Task: In the Contact  MillerBrooklyn@macys.com, Log Postal mail with desription: 'Sent a promotional postal mail flyer to a targeted group of prospects.'; Add date: '5 September, 2023', attach the document: Contract.pdf. Logged in from softage.1@softage.net
Action: Mouse moved to (86, 54)
Screenshot: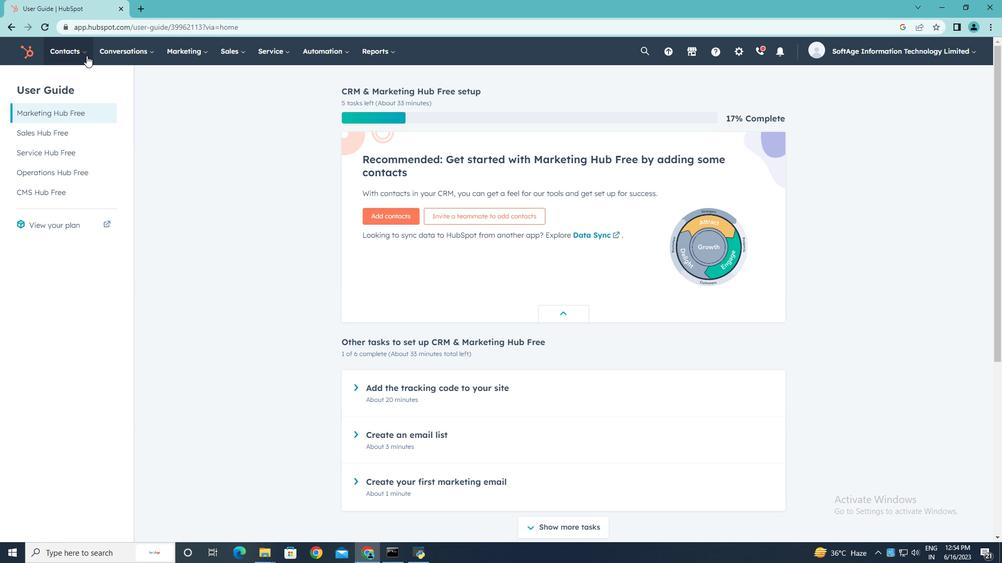 
Action: Mouse pressed left at (86, 54)
Screenshot: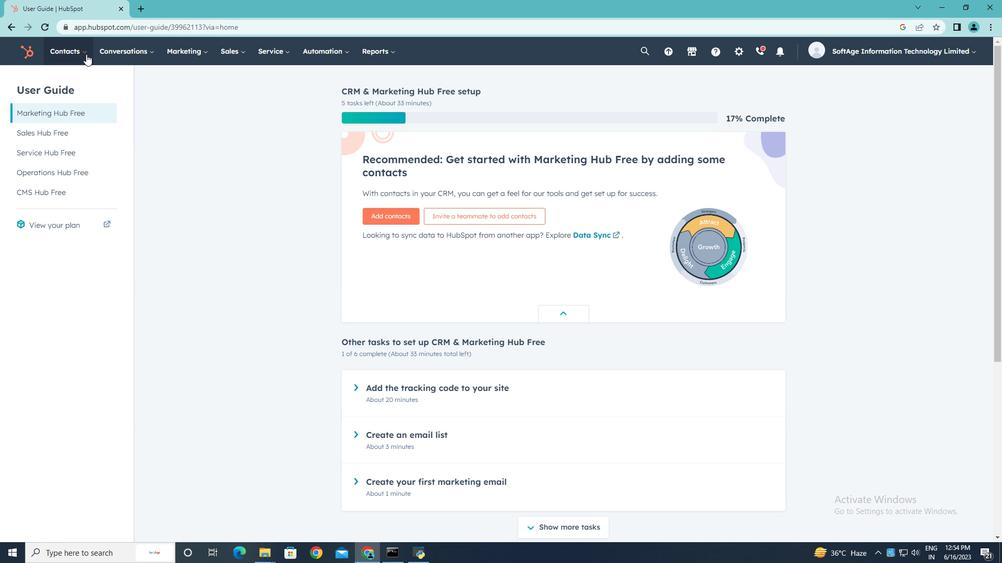 
Action: Mouse moved to (83, 80)
Screenshot: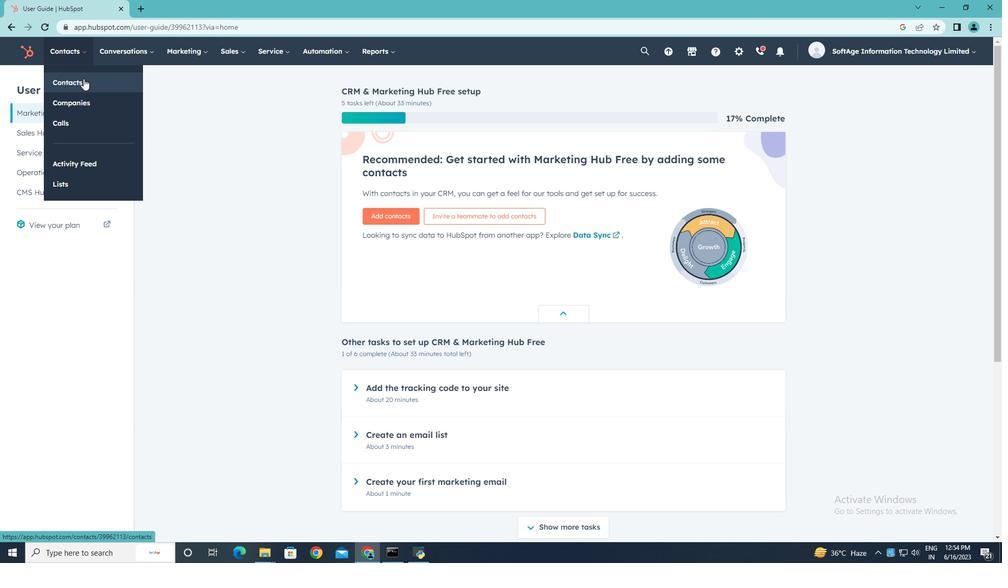 
Action: Mouse pressed left at (83, 80)
Screenshot: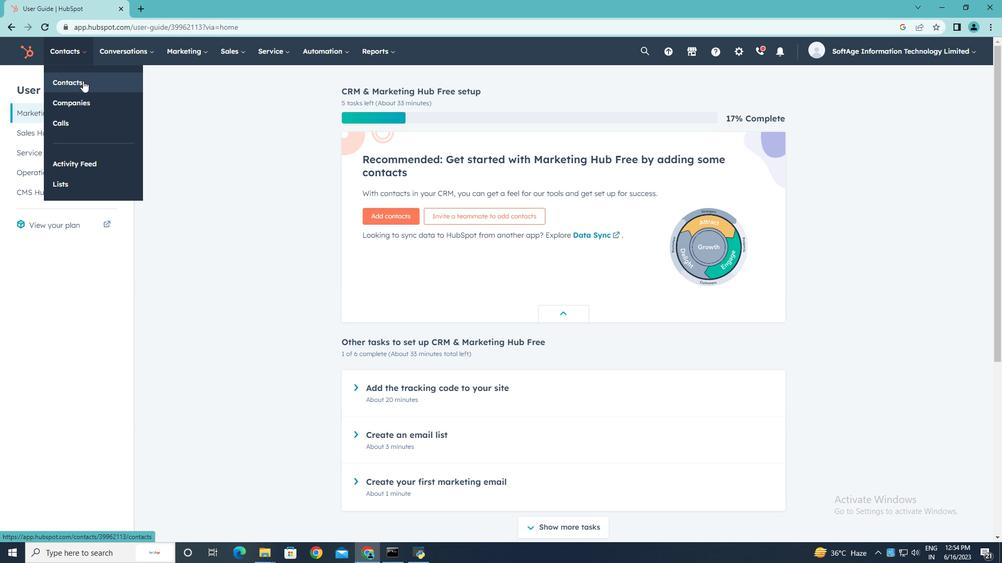 
Action: Mouse moved to (73, 167)
Screenshot: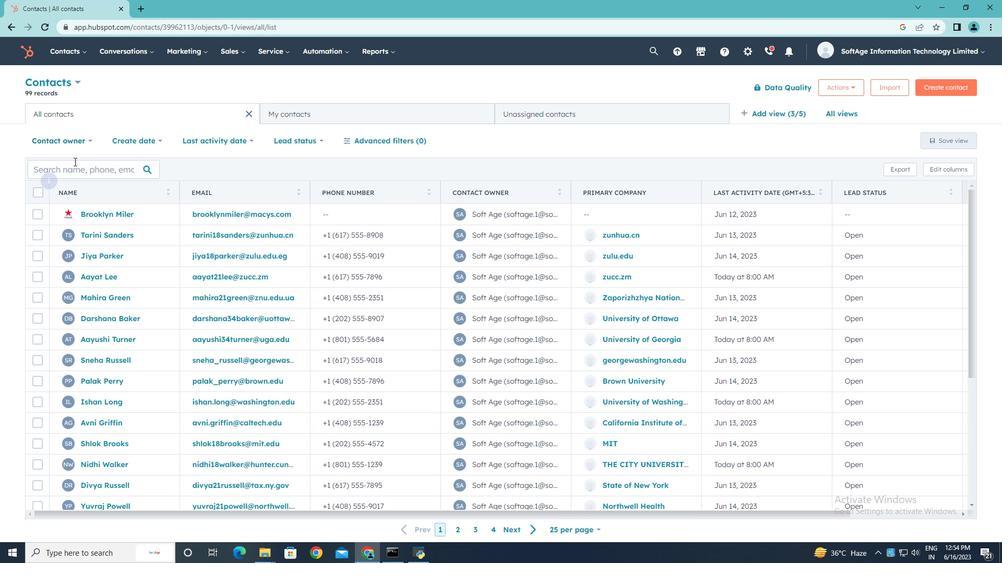 
Action: Mouse pressed left at (73, 167)
Screenshot: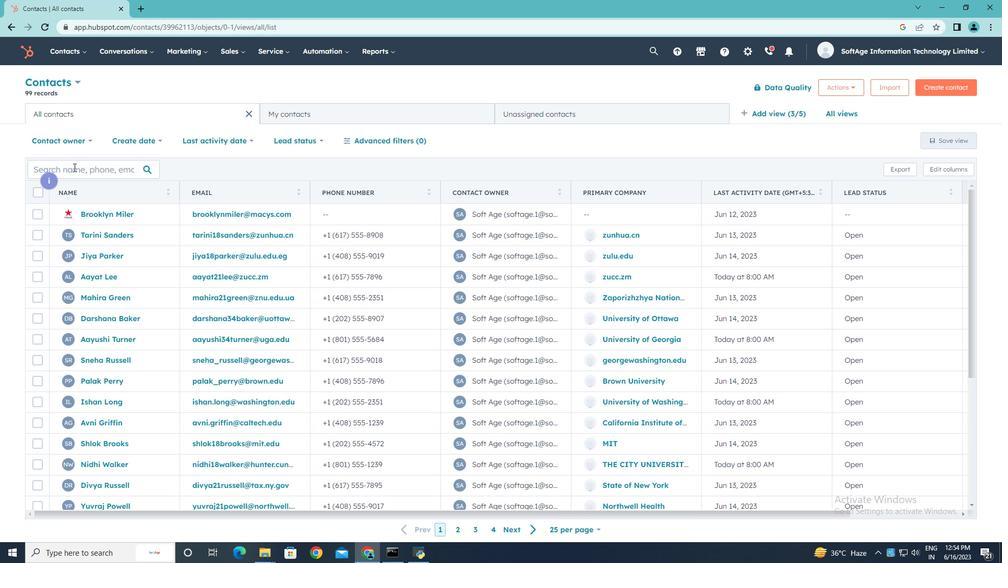 
Action: Key pressed <Key.shift>Miller<Key.shift><Key.shift><Key.shift><Key.shift><Key.shift>Brooklyn<Key.shift>@macys.com
Screenshot: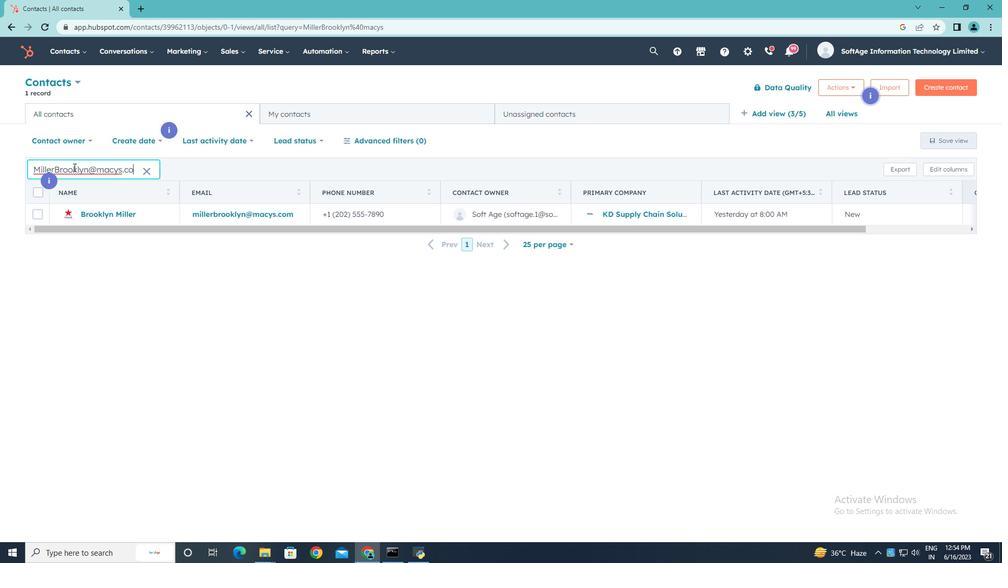 
Action: Mouse moved to (107, 214)
Screenshot: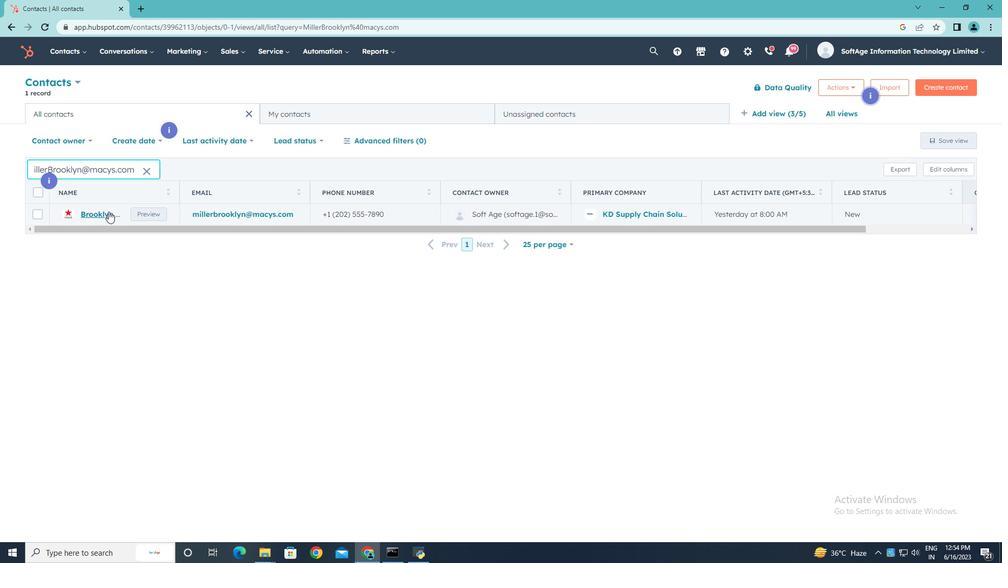 
Action: Mouse pressed left at (107, 214)
Screenshot: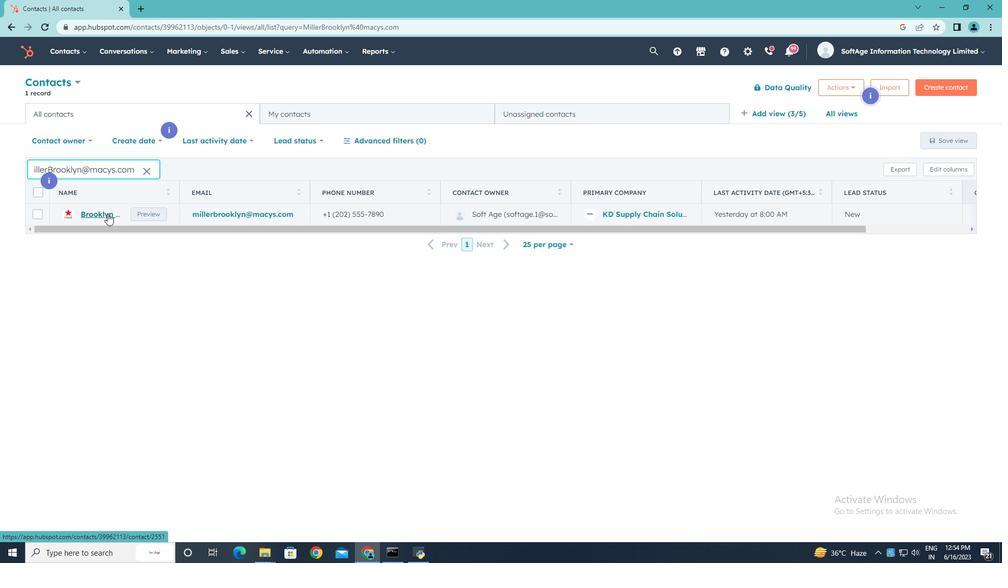 
Action: Mouse moved to (202, 176)
Screenshot: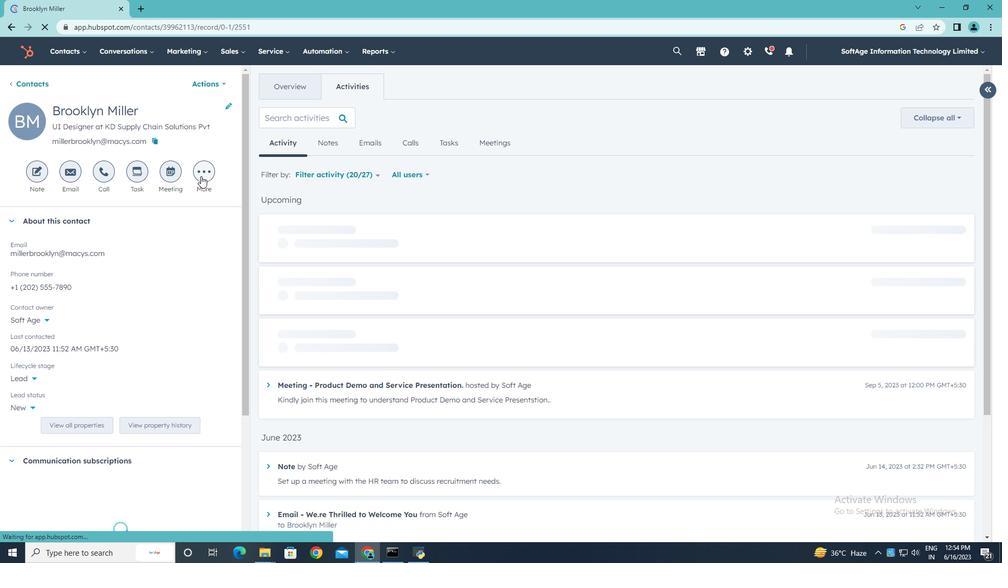 
Action: Mouse pressed left at (202, 176)
Screenshot: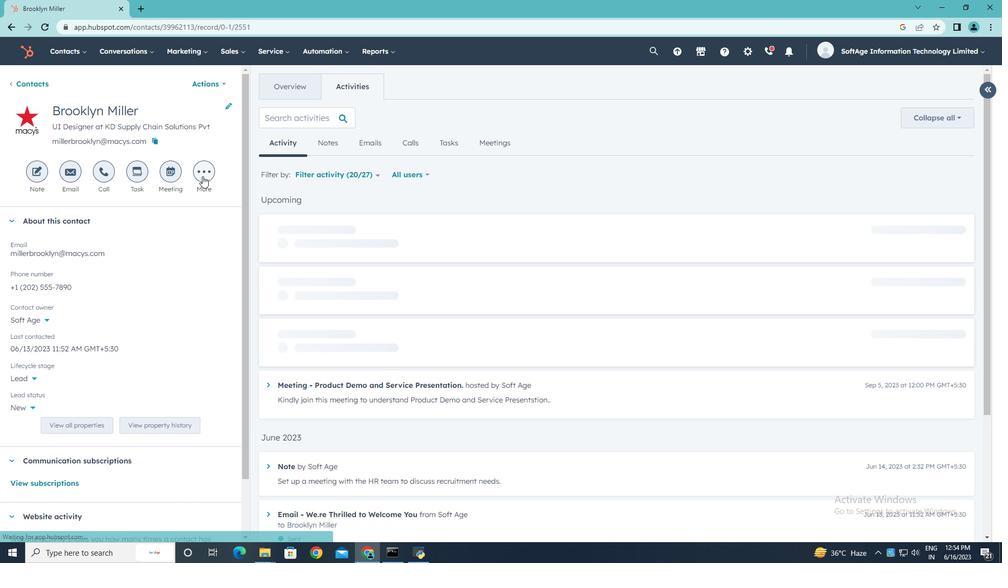 
Action: Mouse moved to (204, 323)
Screenshot: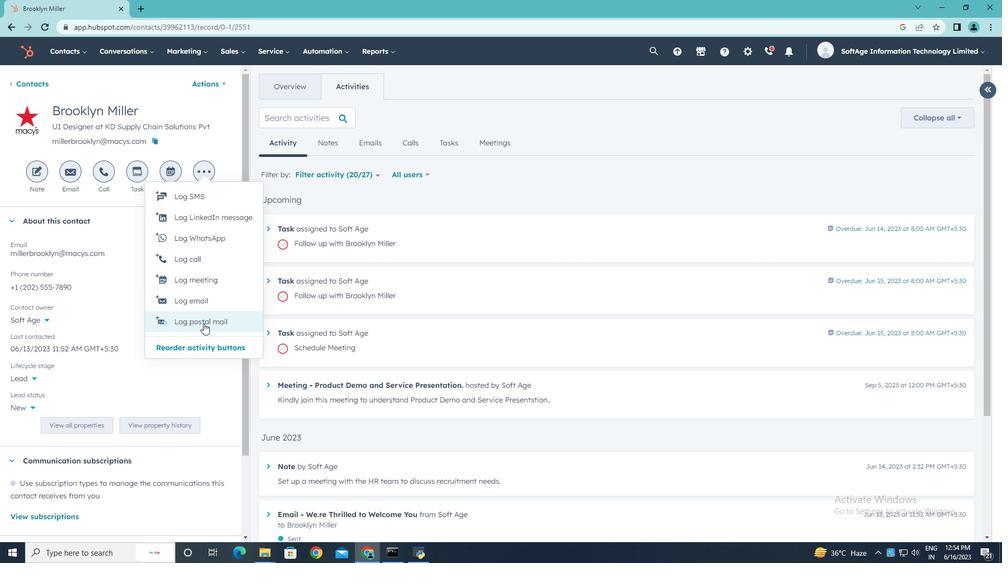 
Action: Mouse pressed left at (204, 323)
Screenshot: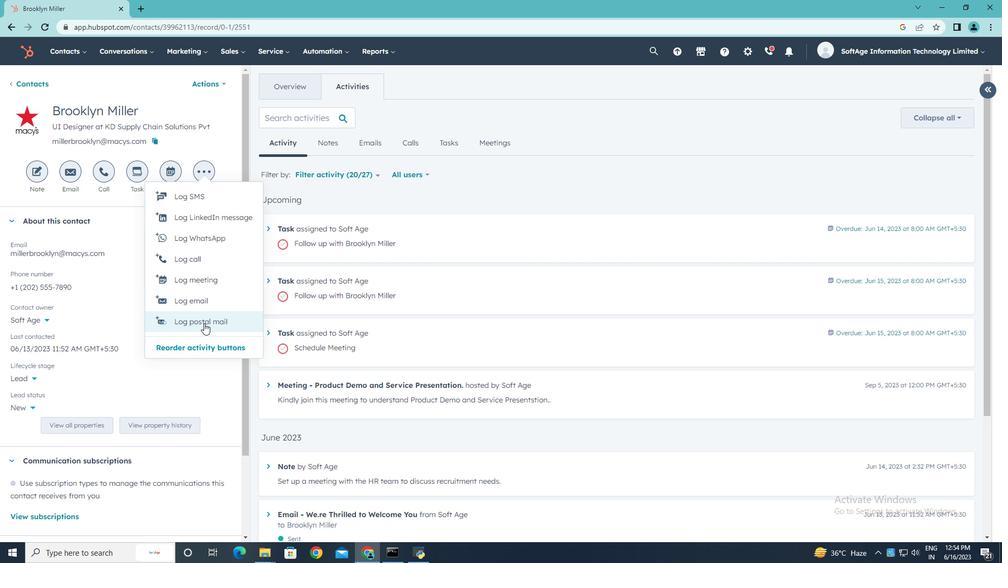 
Action: Mouse moved to (204, 326)
Screenshot: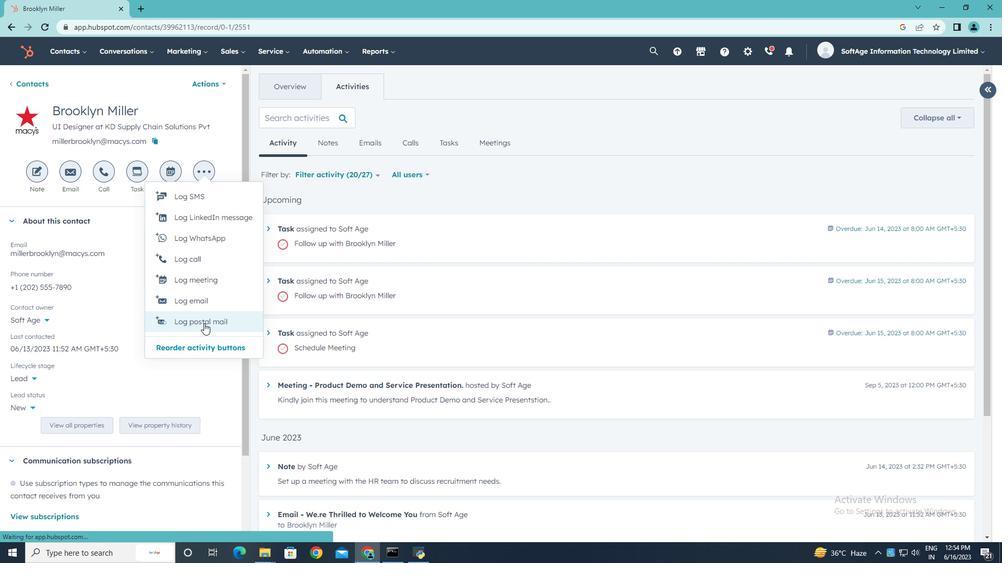 
Action: Key pressed <Key.shift>Sent<Key.space>a<Key.space><Key.shift>Promotional<Key.space><Key.shift>postal<Key.space>mail<Key.space>flyer<Key.space>to<Key.space>a<Key.space>taraet<Key.backspace><Key.backspace><Key.backspace>geted<Key.space>group<Key.space>of<Key.space>prospects
Screenshot: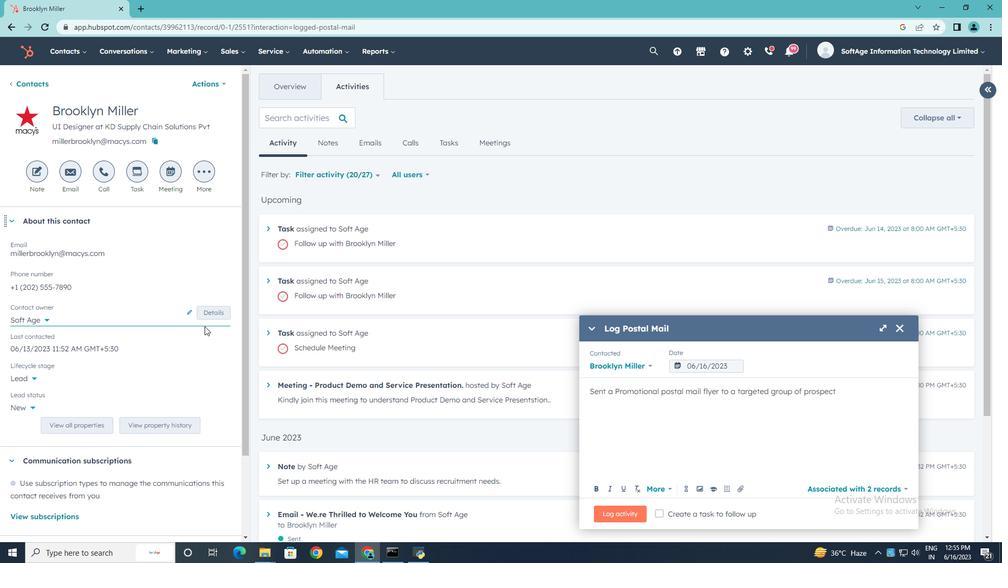 
Action: Mouse moved to (619, 390)
Screenshot: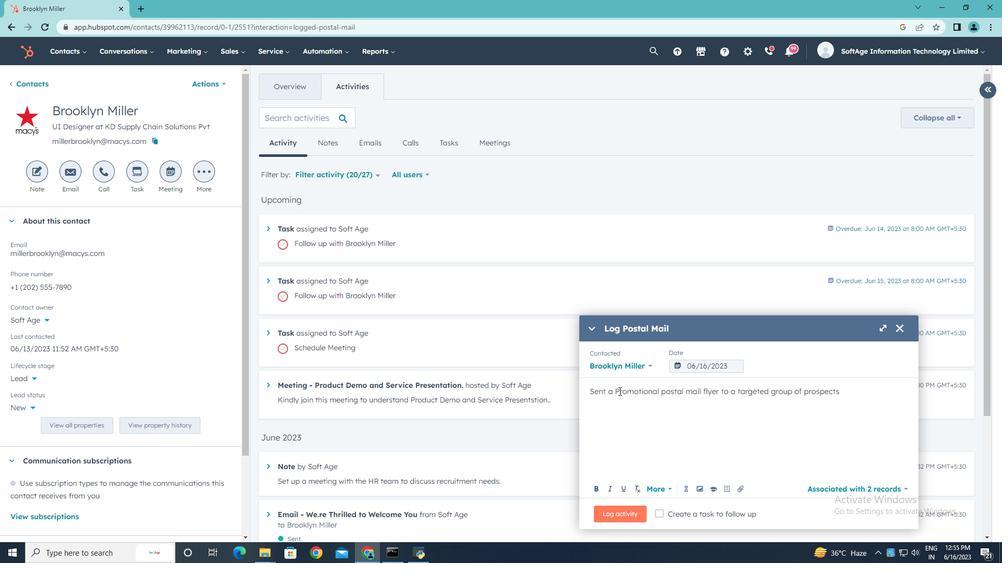 
Action: Mouse pressed left at (619, 390)
Screenshot: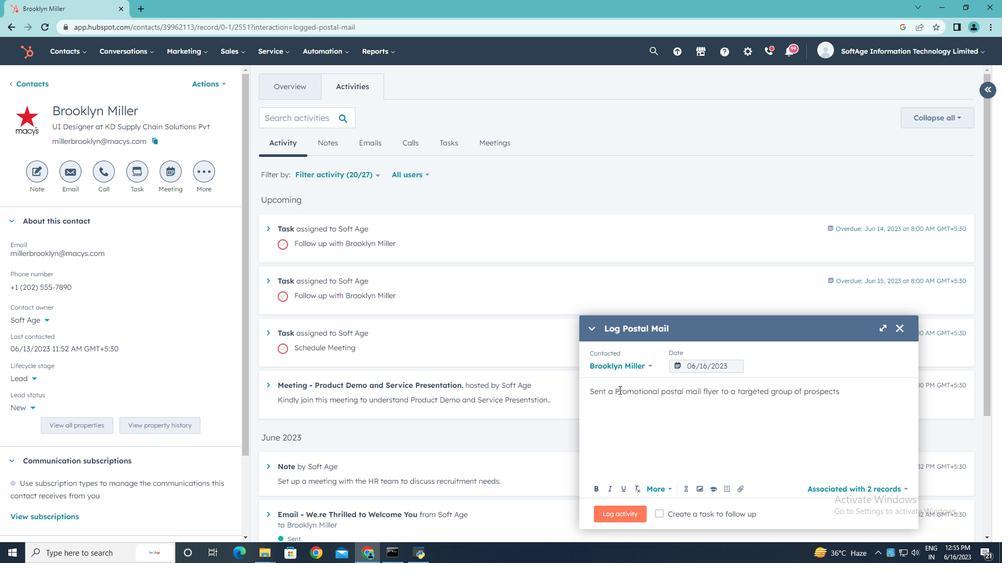 
Action: Key pressed <Key.backspace>p
Screenshot: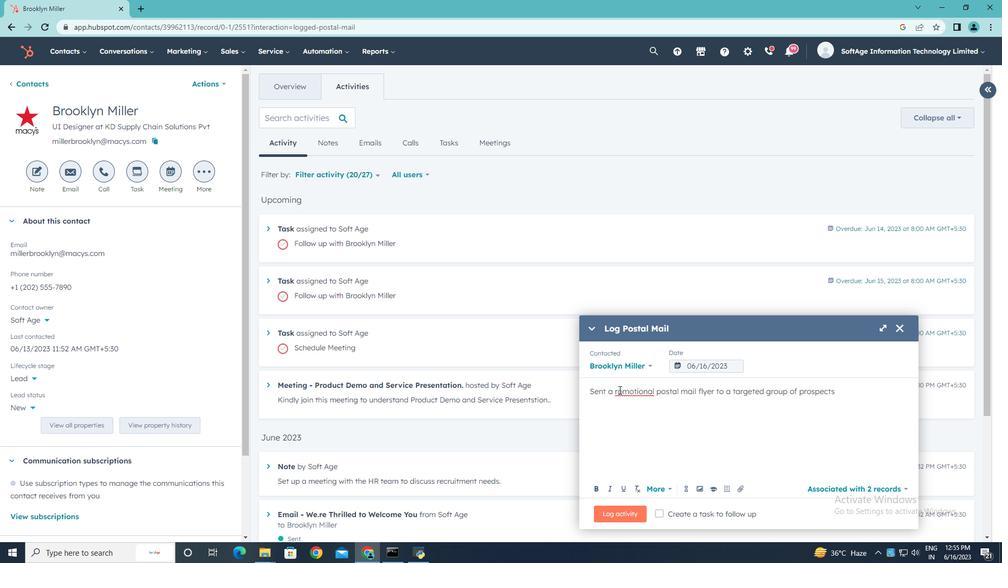 
Action: Mouse moved to (739, 370)
Screenshot: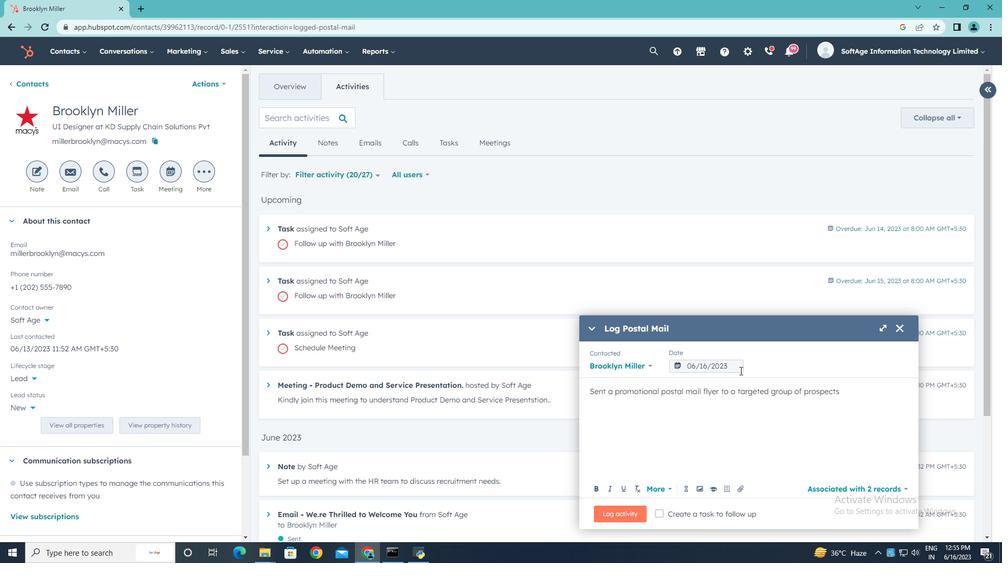 
Action: Mouse pressed left at (739, 370)
Screenshot: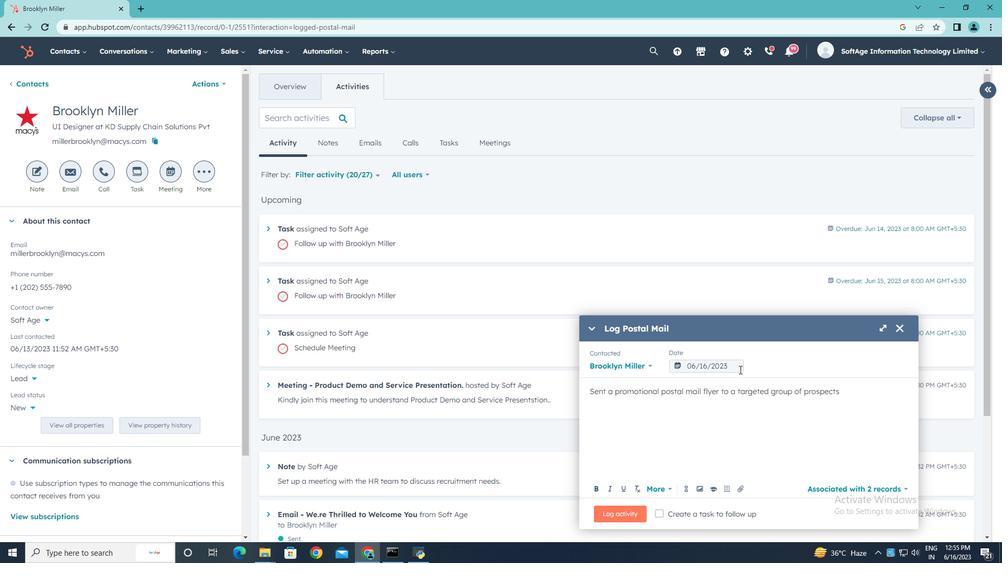 
Action: Mouse moved to (809, 199)
Screenshot: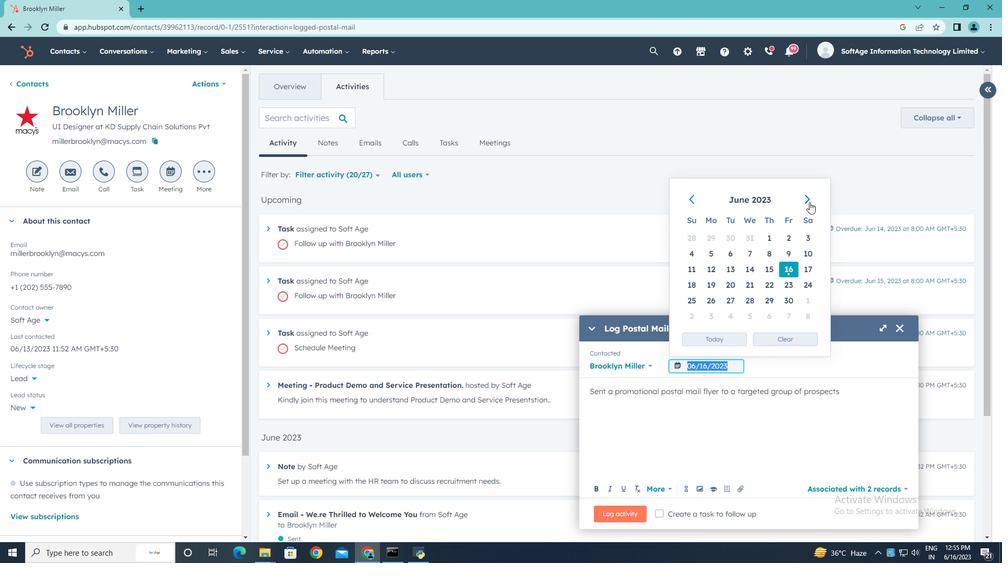 
Action: Mouse pressed left at (809, 199)
Screenshot: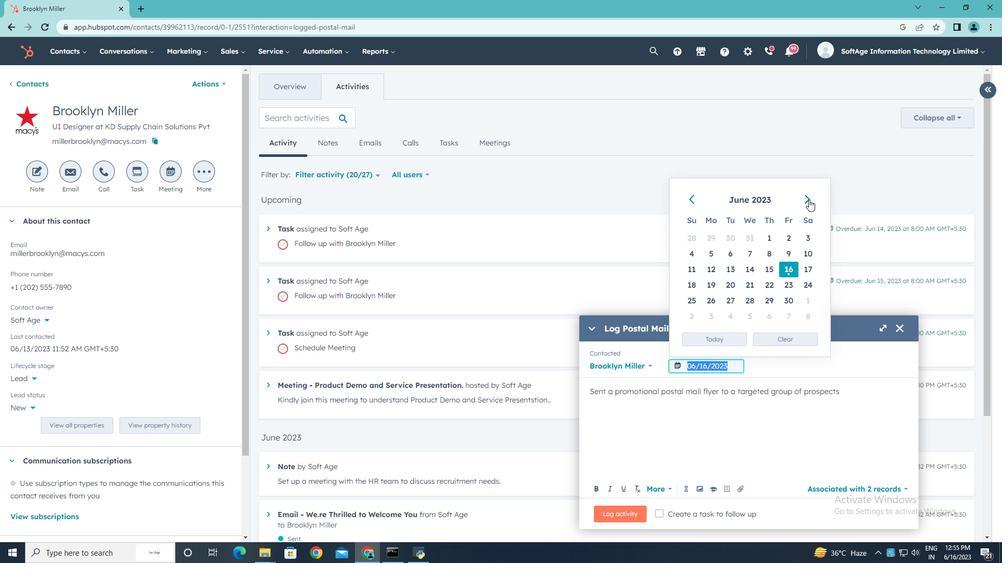 
Action: Mouse pressed left at (809, 199)
Screenshot: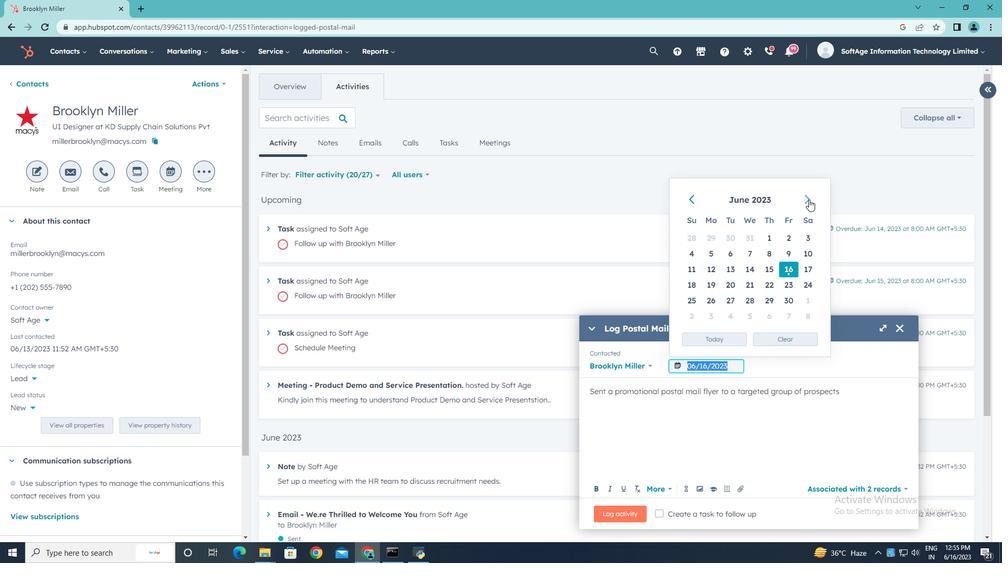 
Action: Mouse pressed left at (809, 199)
Screenshot: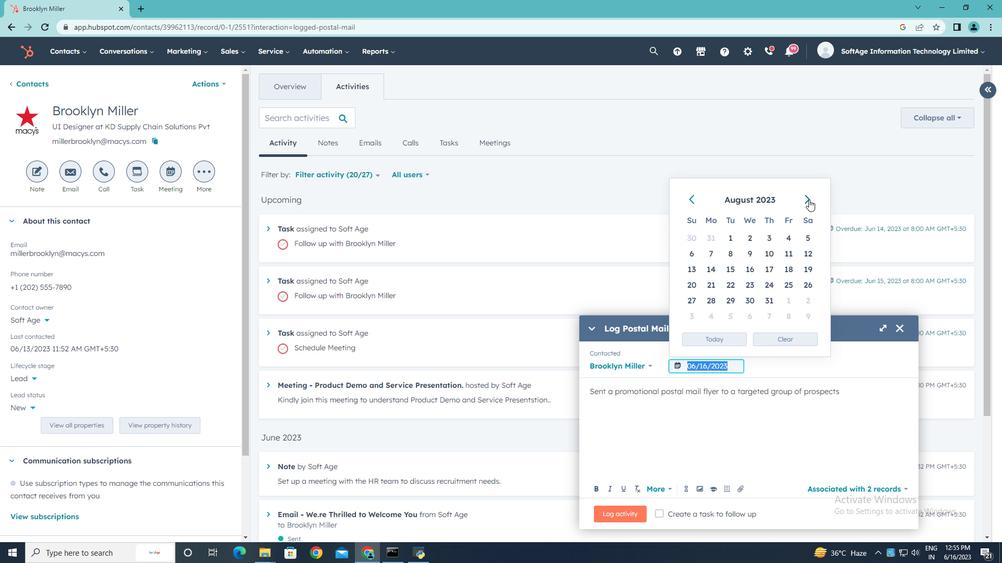 
Action: Mouse moved to (730, 252)
Screenshot: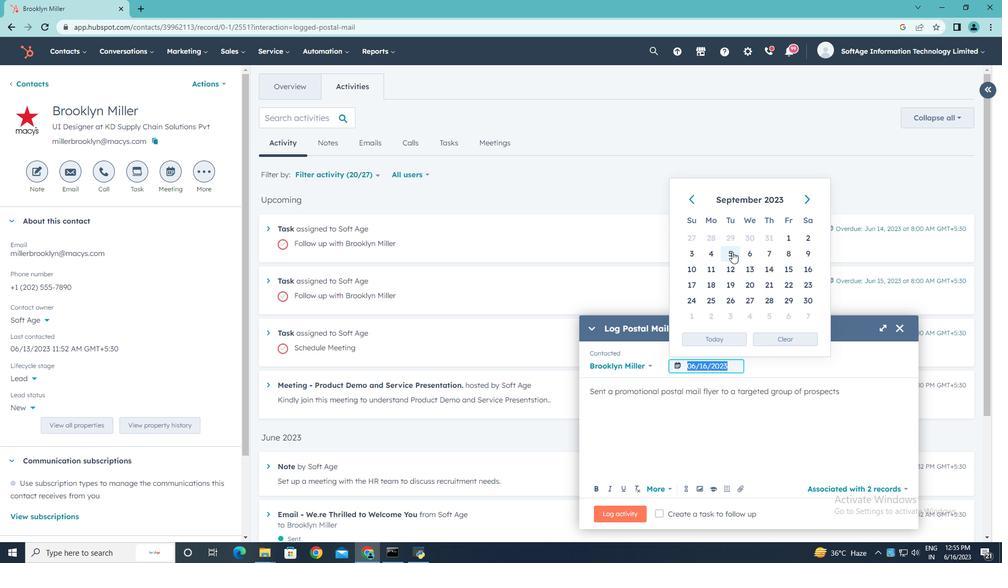 
Action: Mouse pressed left at (730, 252)
Screenshot: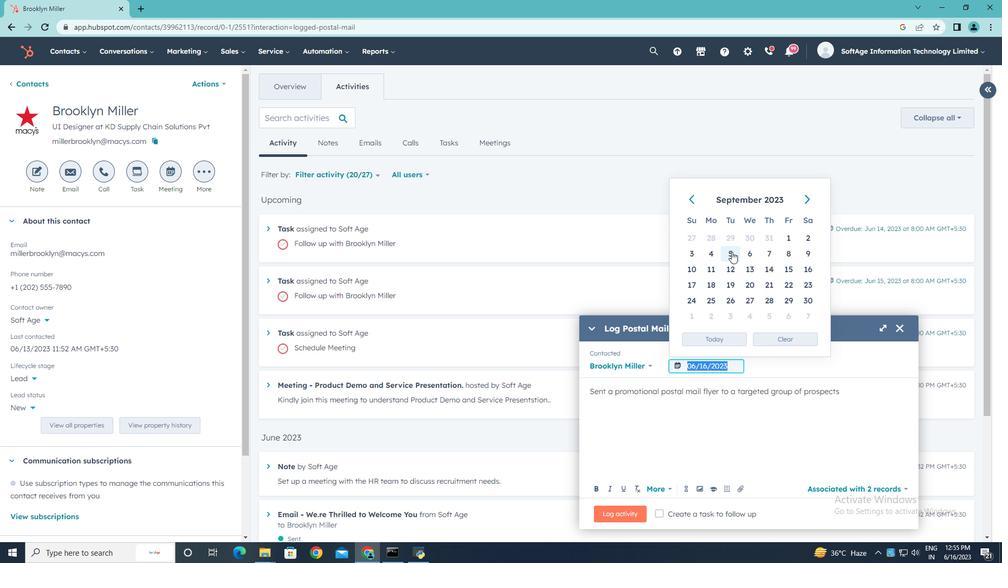 
Action: Mouse moved to (744, 493)
Screenshot: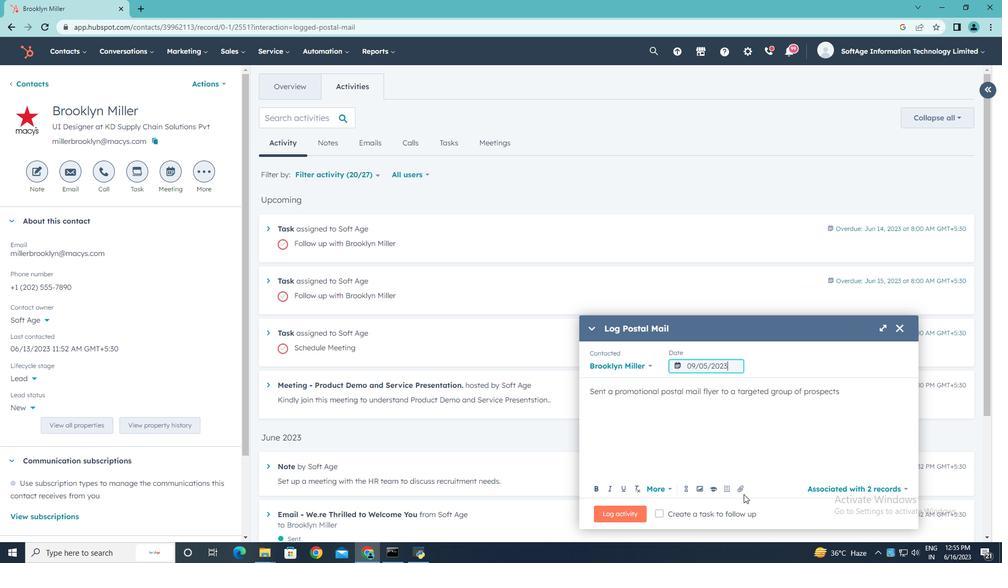 
Action: Mouse pressed left at (744, 493)
Screenshot: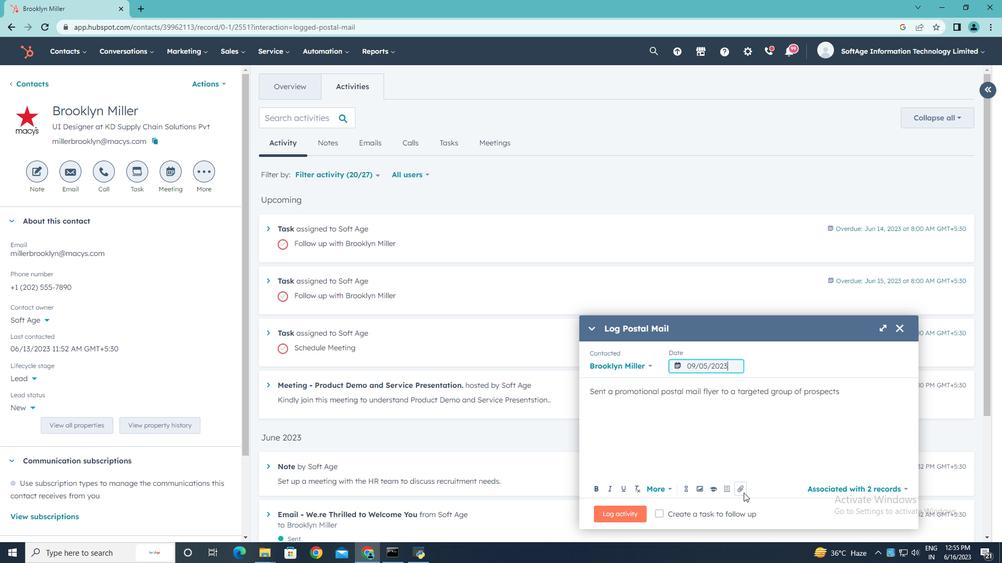 
Action: Mouse moved to (747, 463)
Screenshot: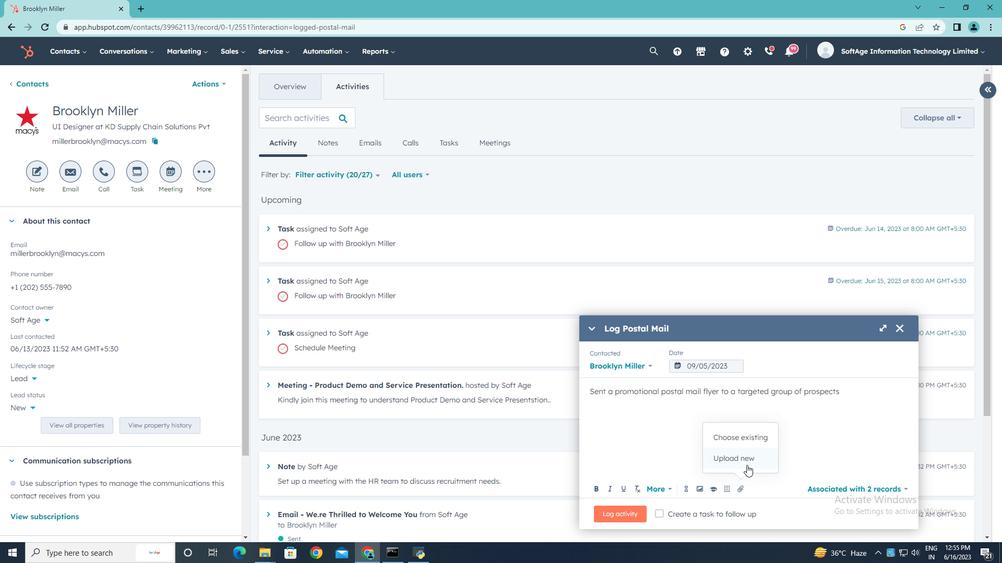 
Action: Mouse pressed left at (747, 463)
Screenshot: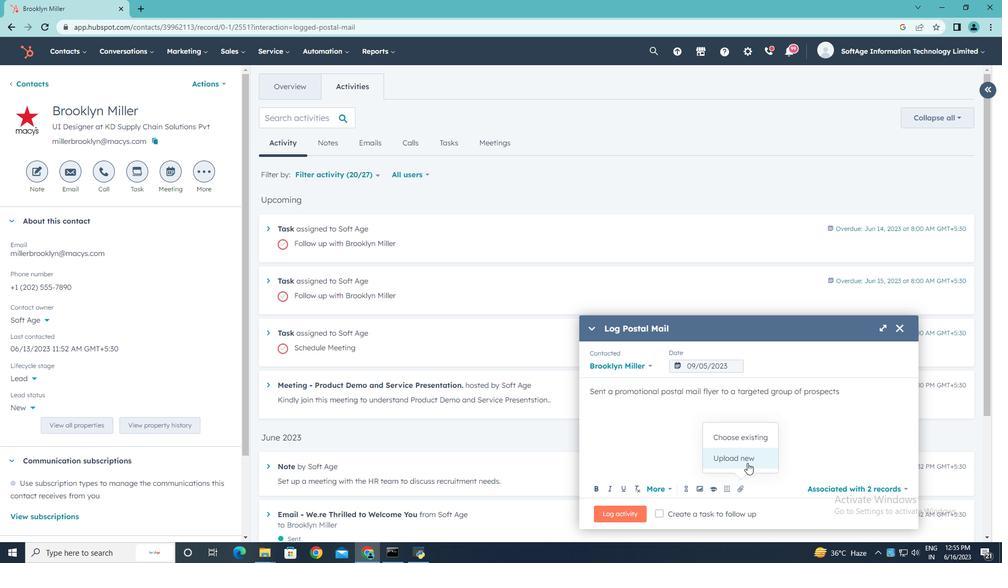 
Action: Mouse moved to (230, 105)
Screenshot: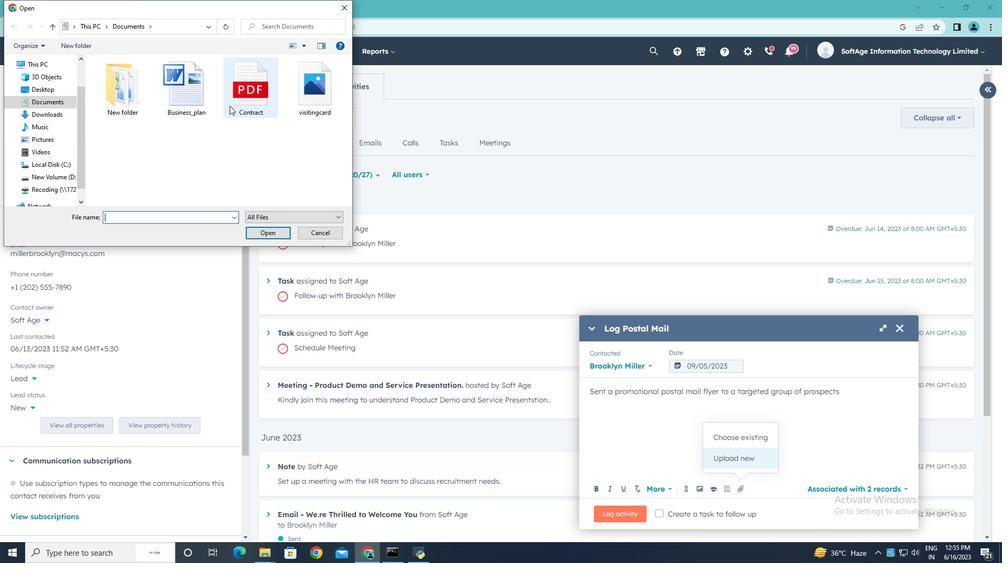
Action: Mouse pressed left at (230, 105)
Screenshot: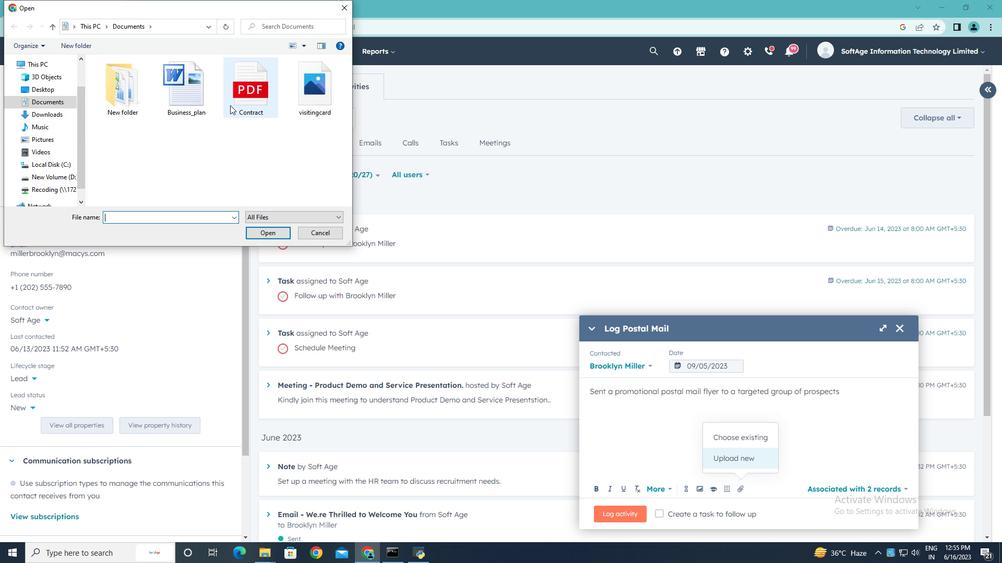 
Action: Mouse moved to (277, 234)
Screenshot: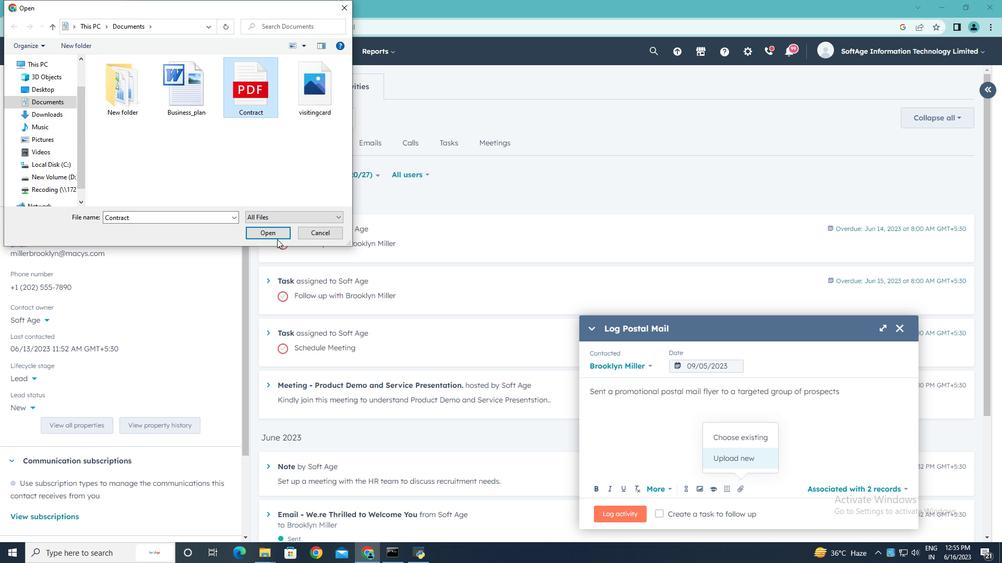 
Action: Mouse pressed left at (277, 234)
Screenshot: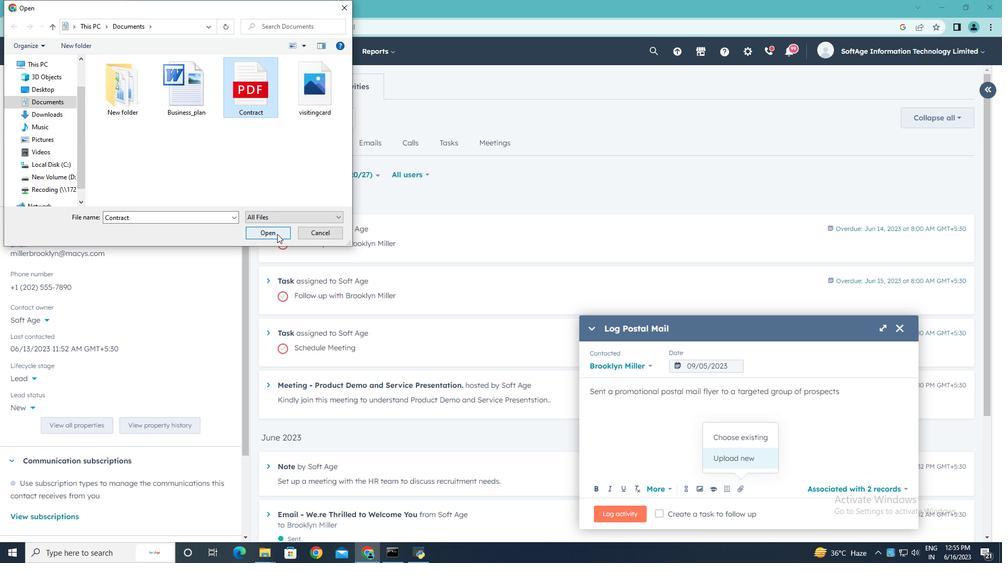 
Action: Mouse moved to (632, 511)
Screenshot: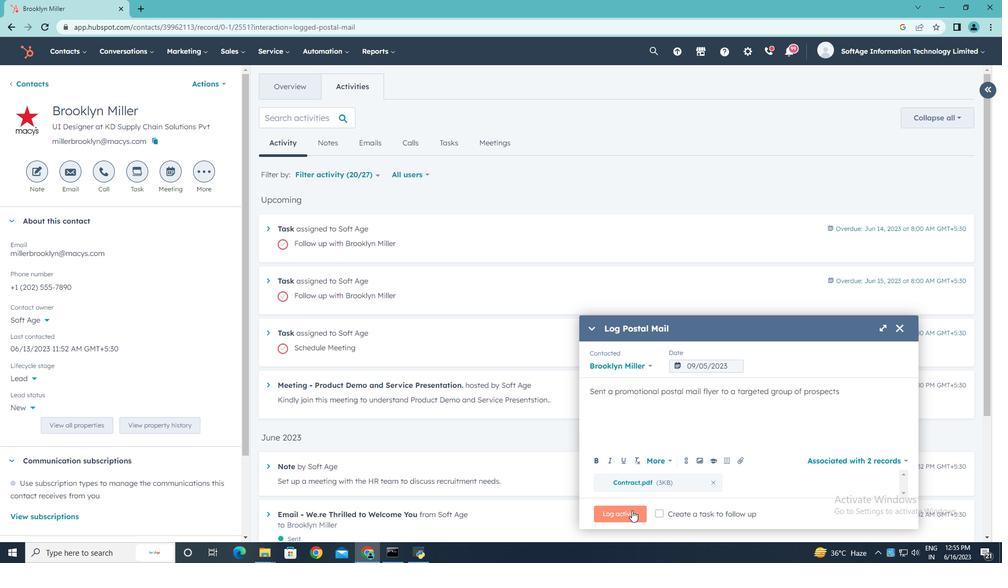 
Action: Mouse pressed left at (632, 511)
Screenshot: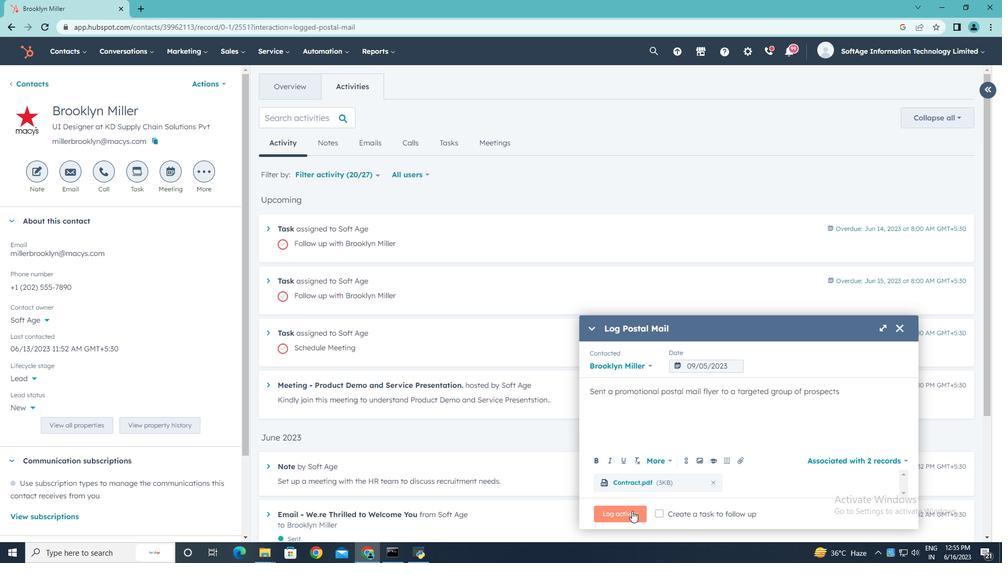 
